 Task: Create New Customer with Customer Name: The Brass Tap, Billing Address Line1: 153 Finwood Road, Billing Address Line2:  Red Bank, Billing Address Line3:  New Jersey 07701
Action: Mouse moved to (178, 32)
Screenshot: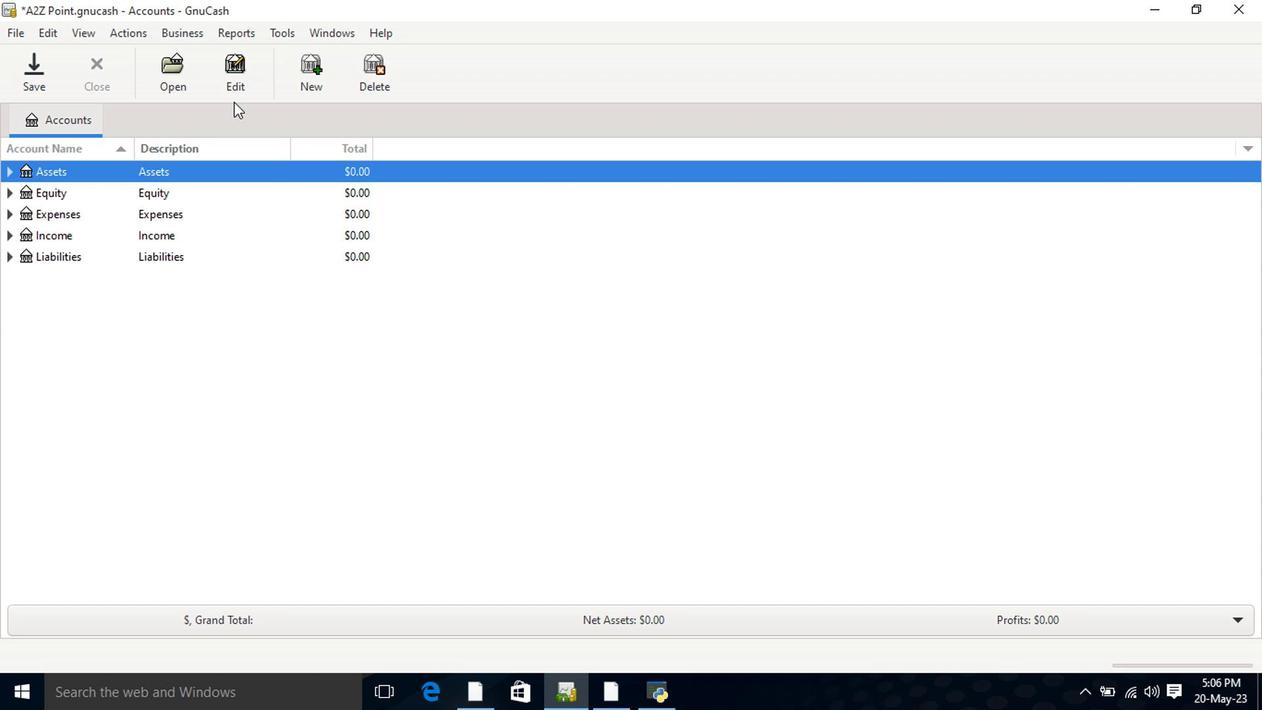 
Action: Mouse pressed left at (178, 32)
Screenshot: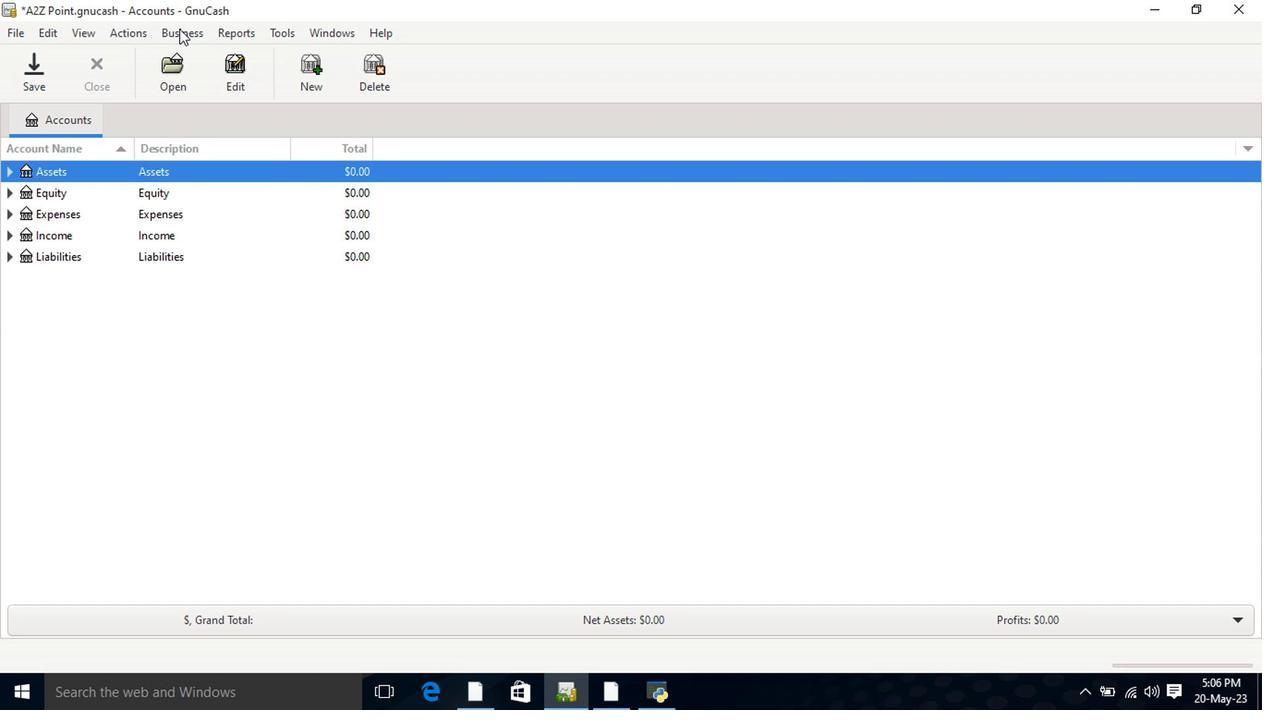 
Action: Mouse moved to (426, 82)
Screenshot: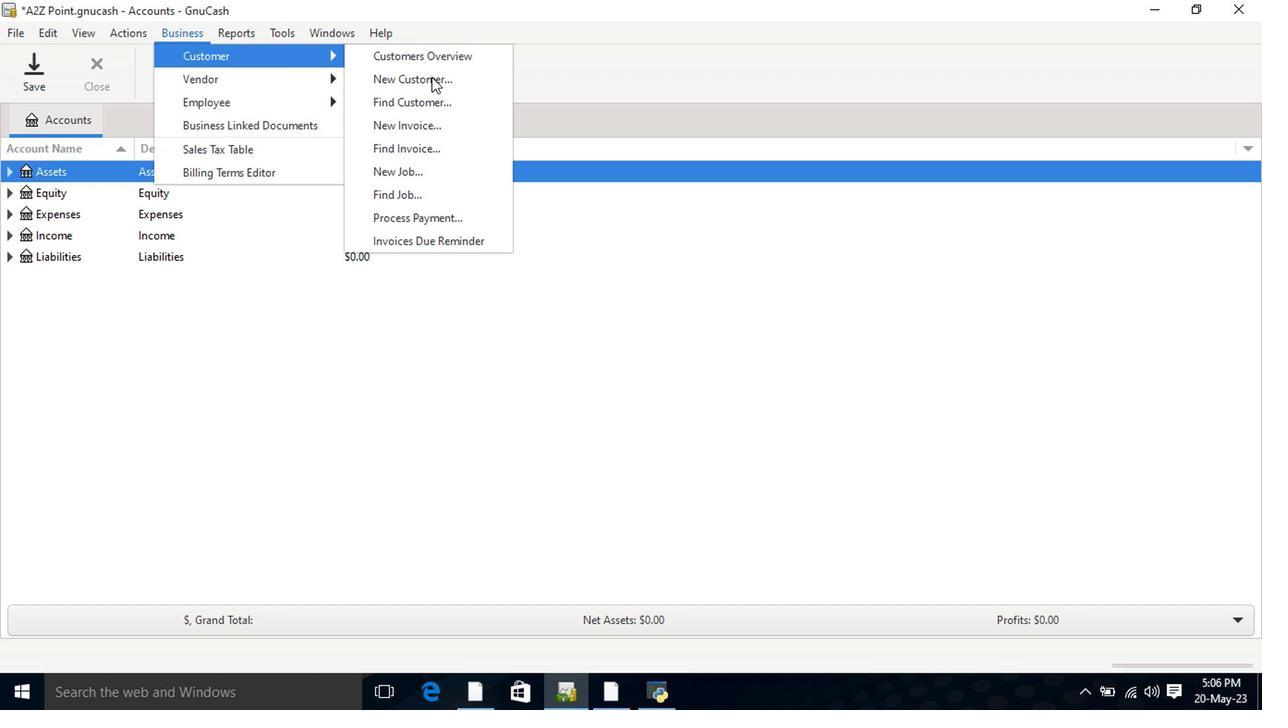 
Action: Mouse pressed left at (426, 82)
Screenshot: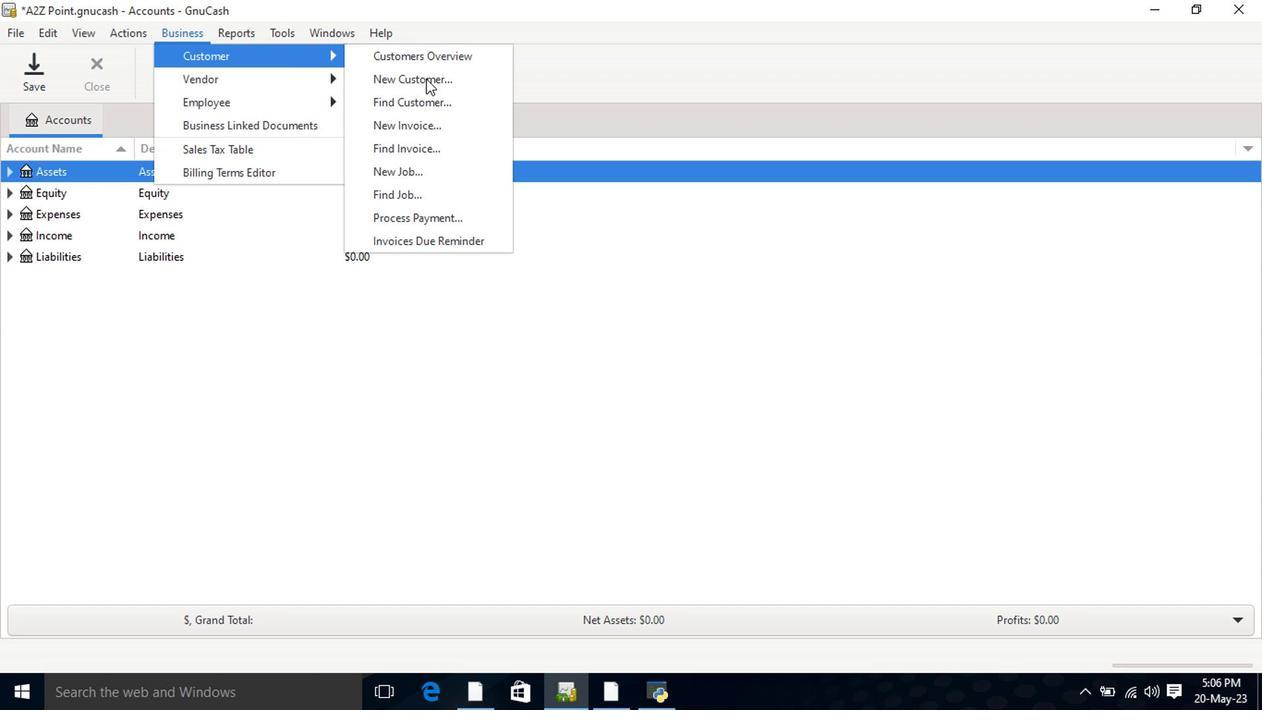 
Action: Mouse moved to (607, 288)
Screenshot: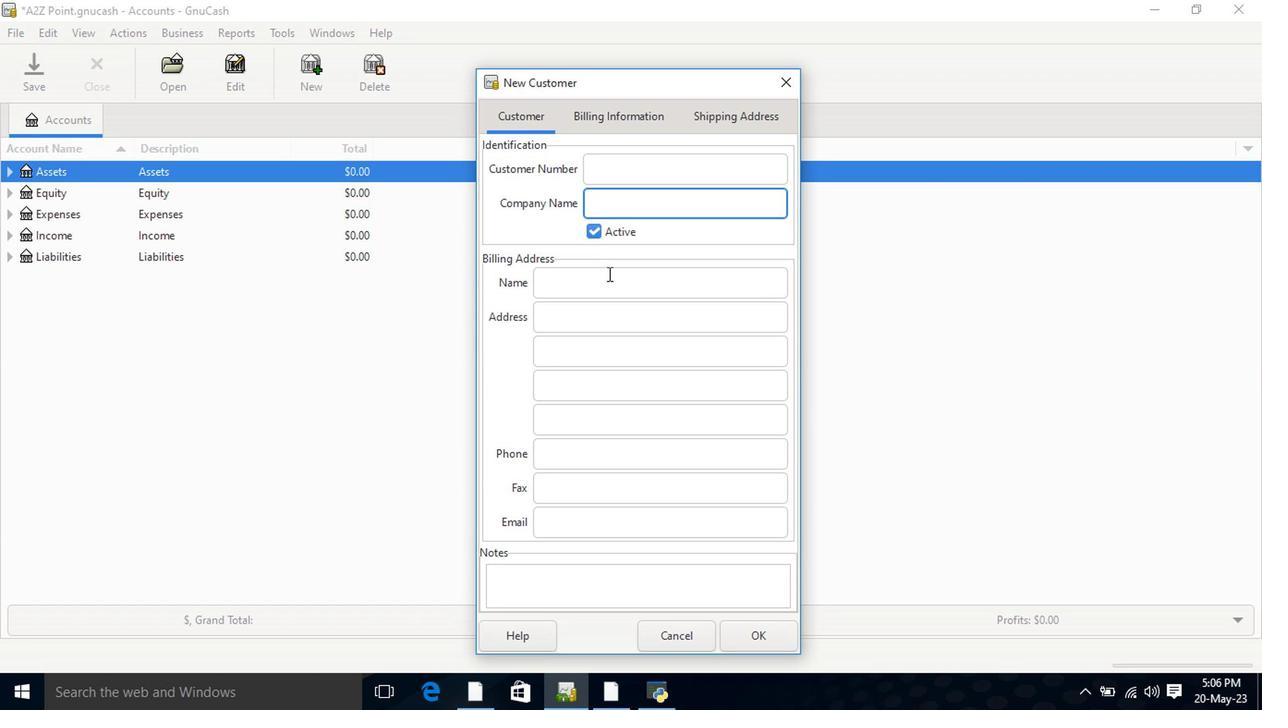
Action: Key pressed <Key.shift>The<Key.space><Key.shift>Bras<Key.space><Key.shift>Tap<Key.tab><Key.tab><Key.tab>153<Key.space><Key.shift>Finwood<Key.space><Key.shift>Road<Key.tab><Key.shift>Red<Key.space><Key.tab><Key.shift>Ne<Key.tab>
Screenshot: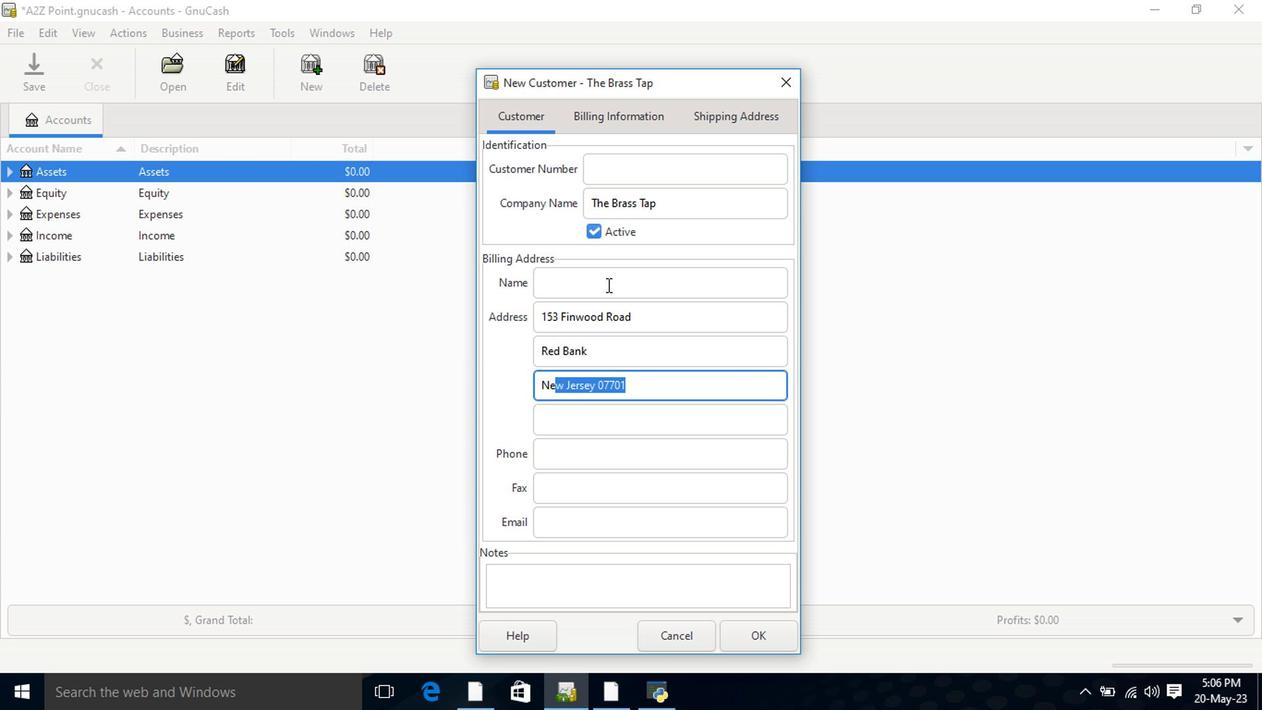 
Action: Mouse moved to (748, 639)
Screenshot: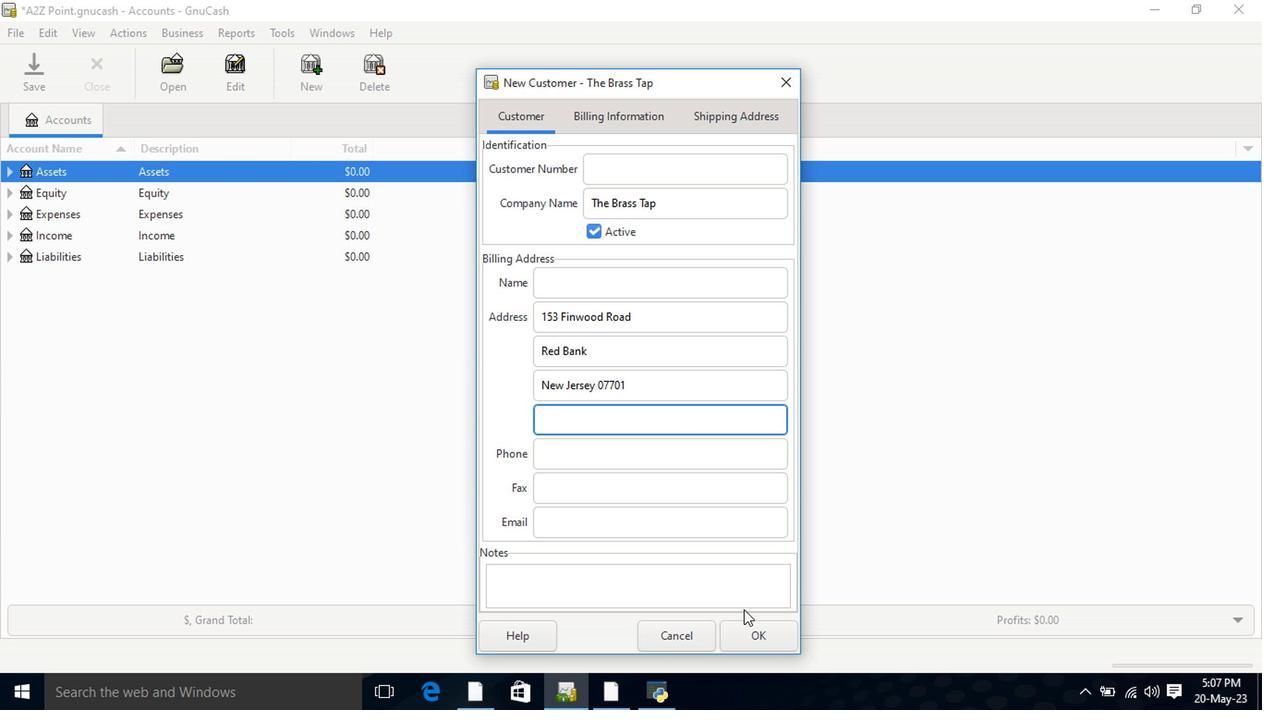 
Action: Mouse pressed left at (748, 639)
Screenshot: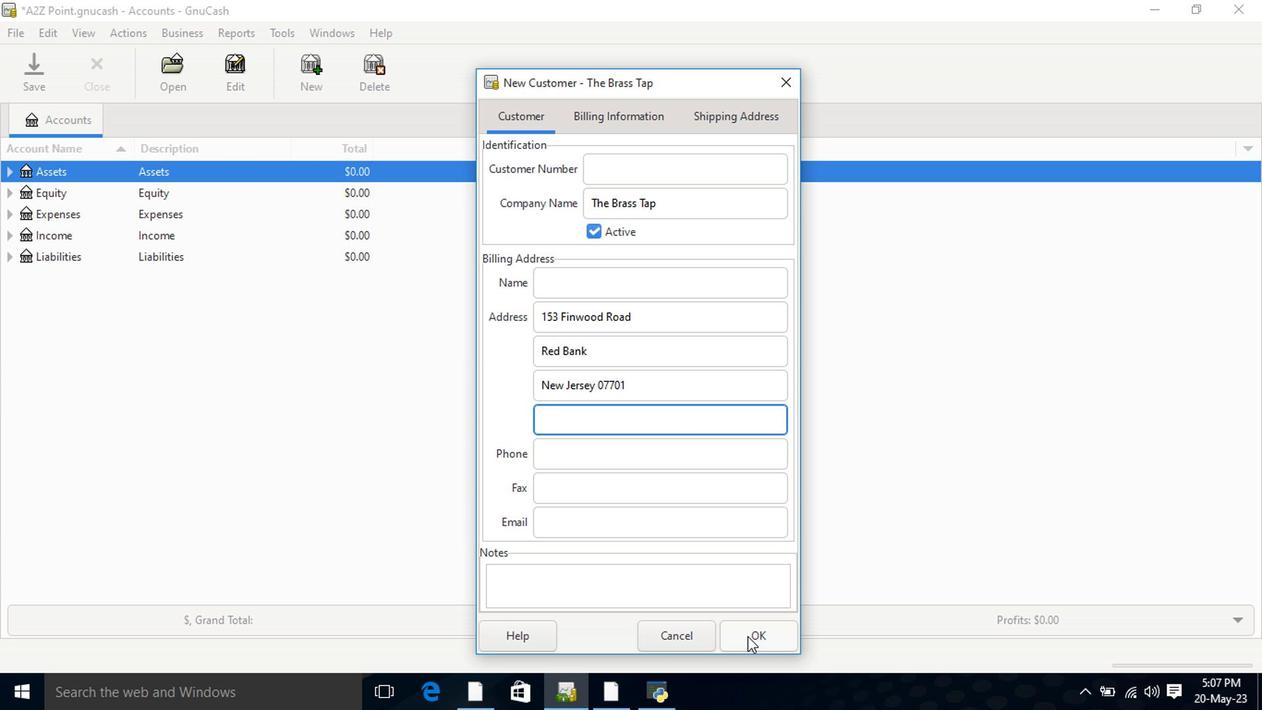 
Action: Mouse moved to (761, 516)
Screenshot: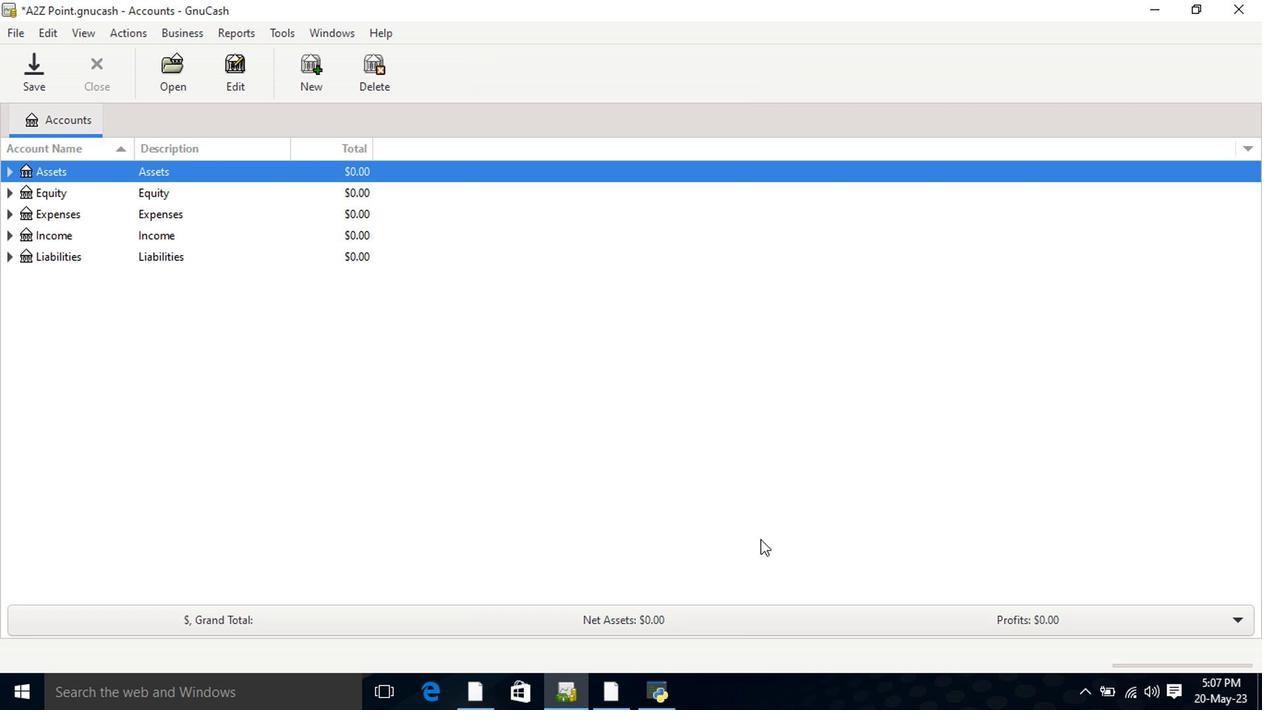 
